 Task: Search for the email with the subject Request for a reference check logged in from softage.1@softage.net with the filter, email from softage.5@softage.net and a new filter,  Delete it 
Action: Mouse moved to (879, 98)
Screenshot: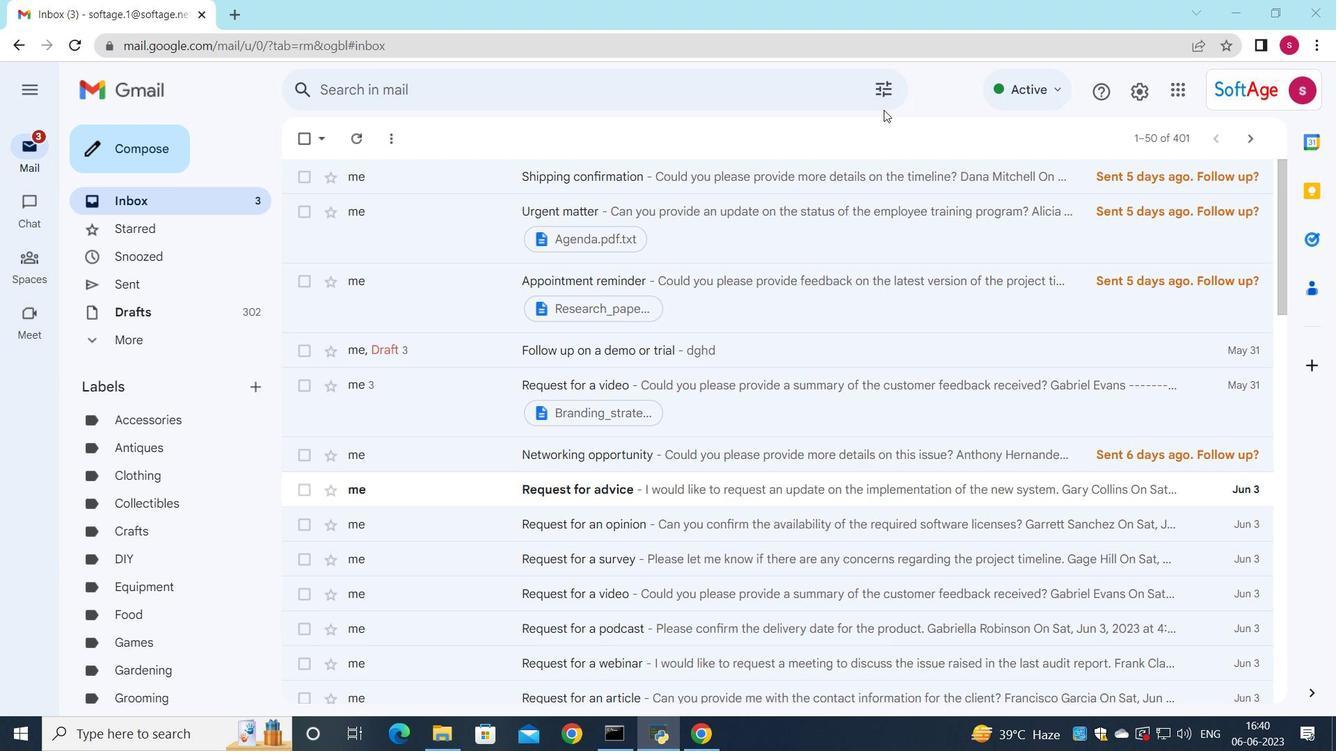 
Action: Mouse pressed left at (879, 98)
Screenshot: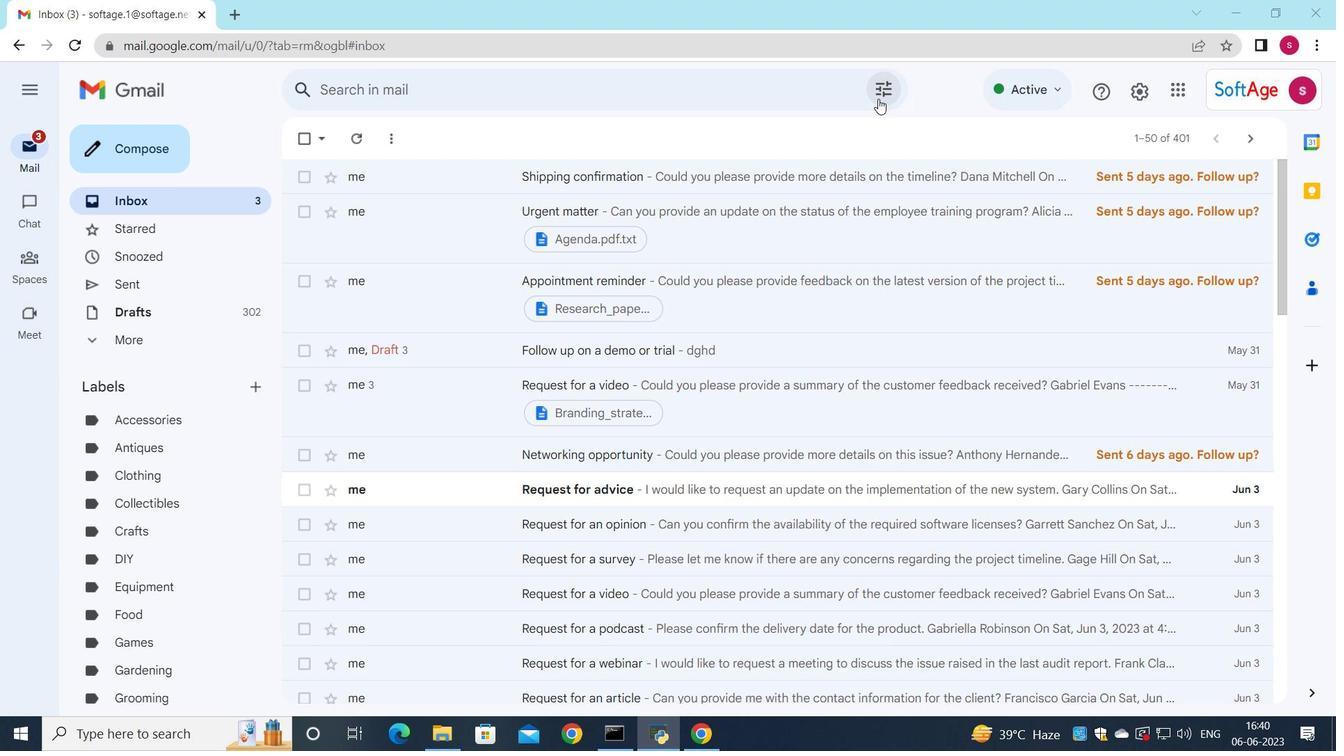 
Action: Mouse moved to (675, 153)
Screenshot: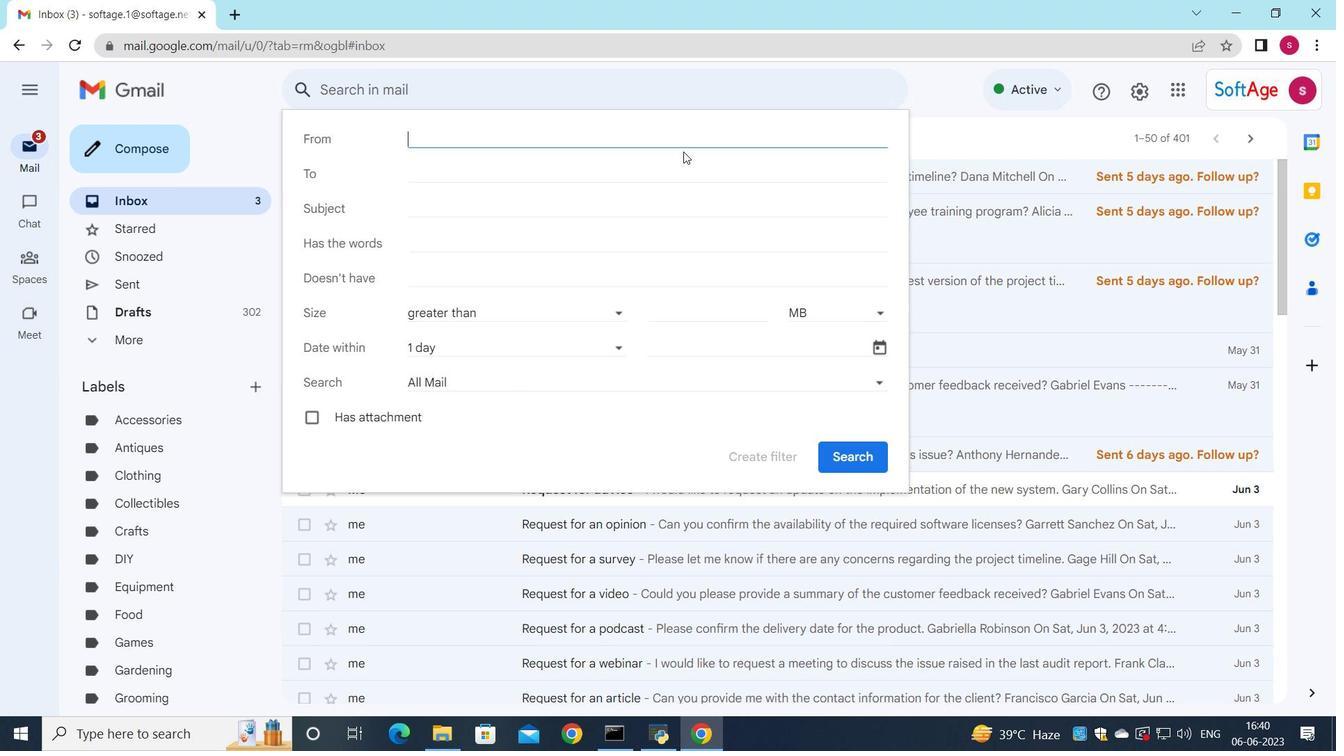 
Action: Key pressed s
Screenshot: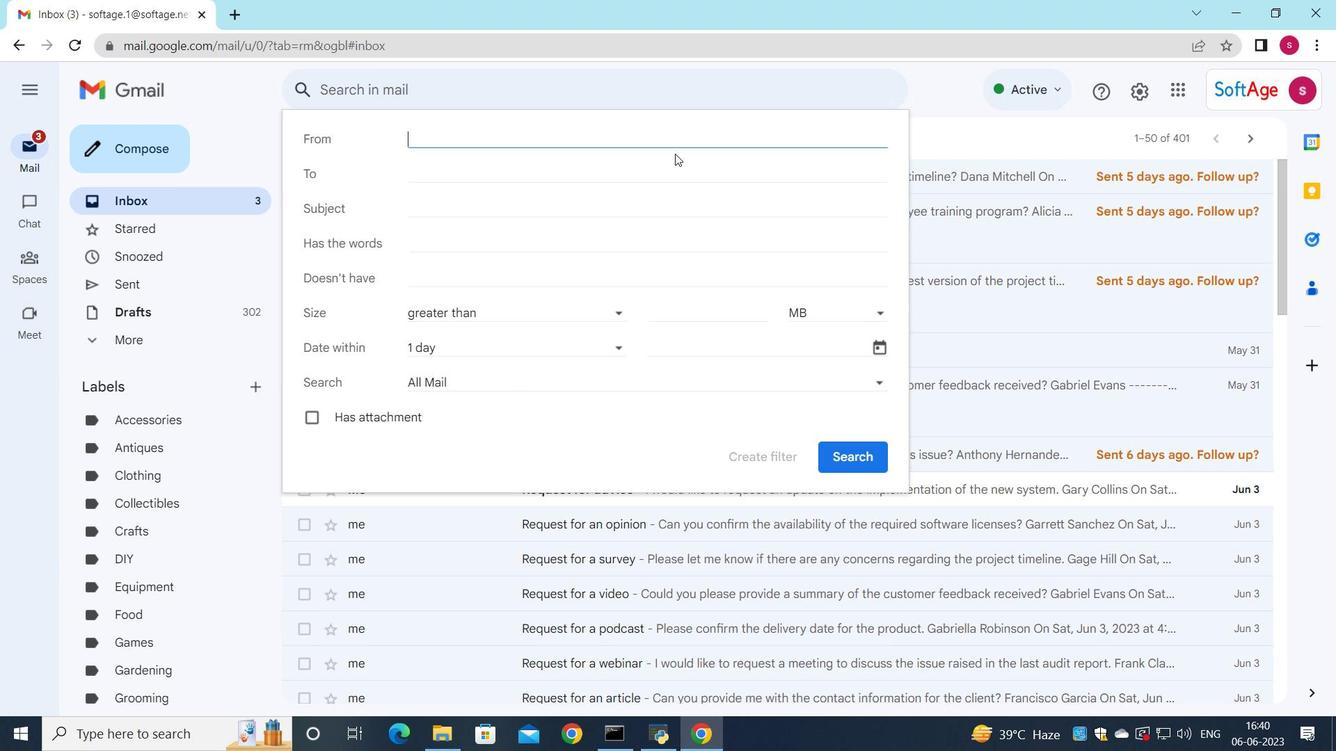 
Action: Mouse moved to (606, 179)
Screenshot: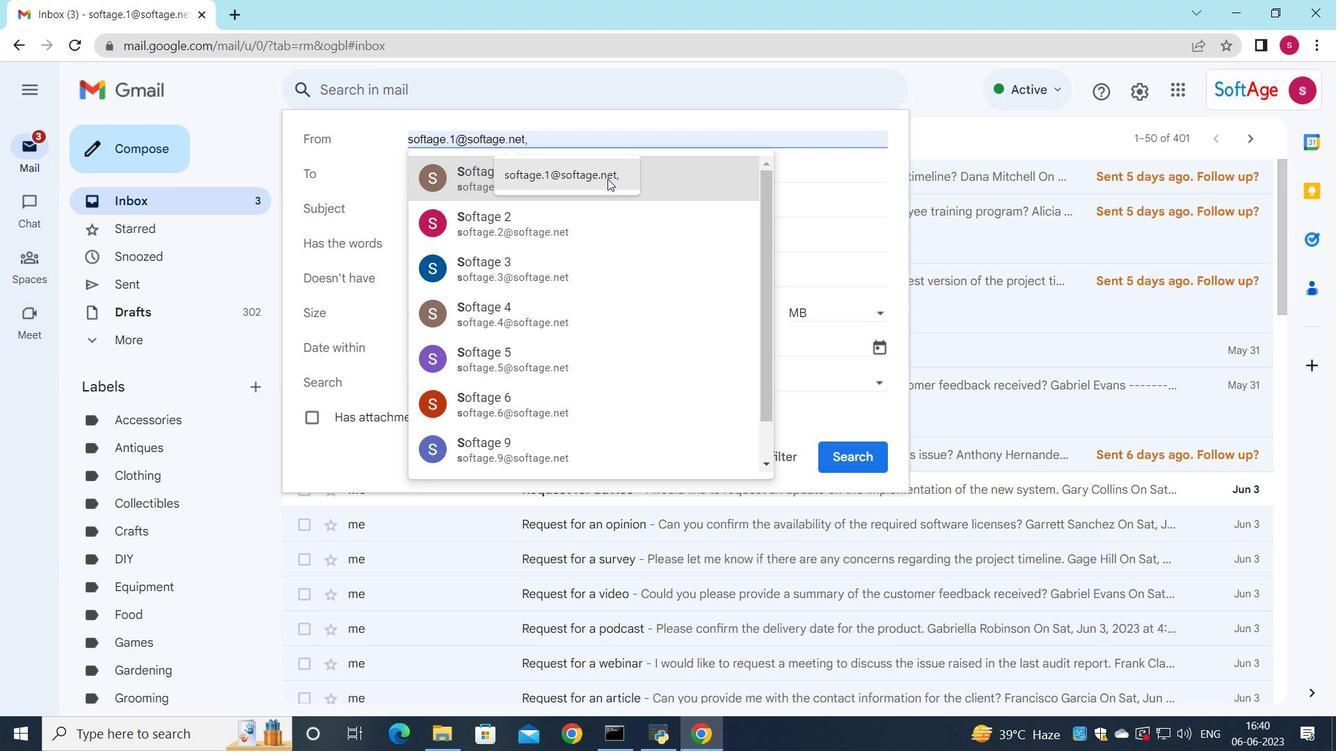 
Action: Mouse pressed left at (606, 179)
Screenshot: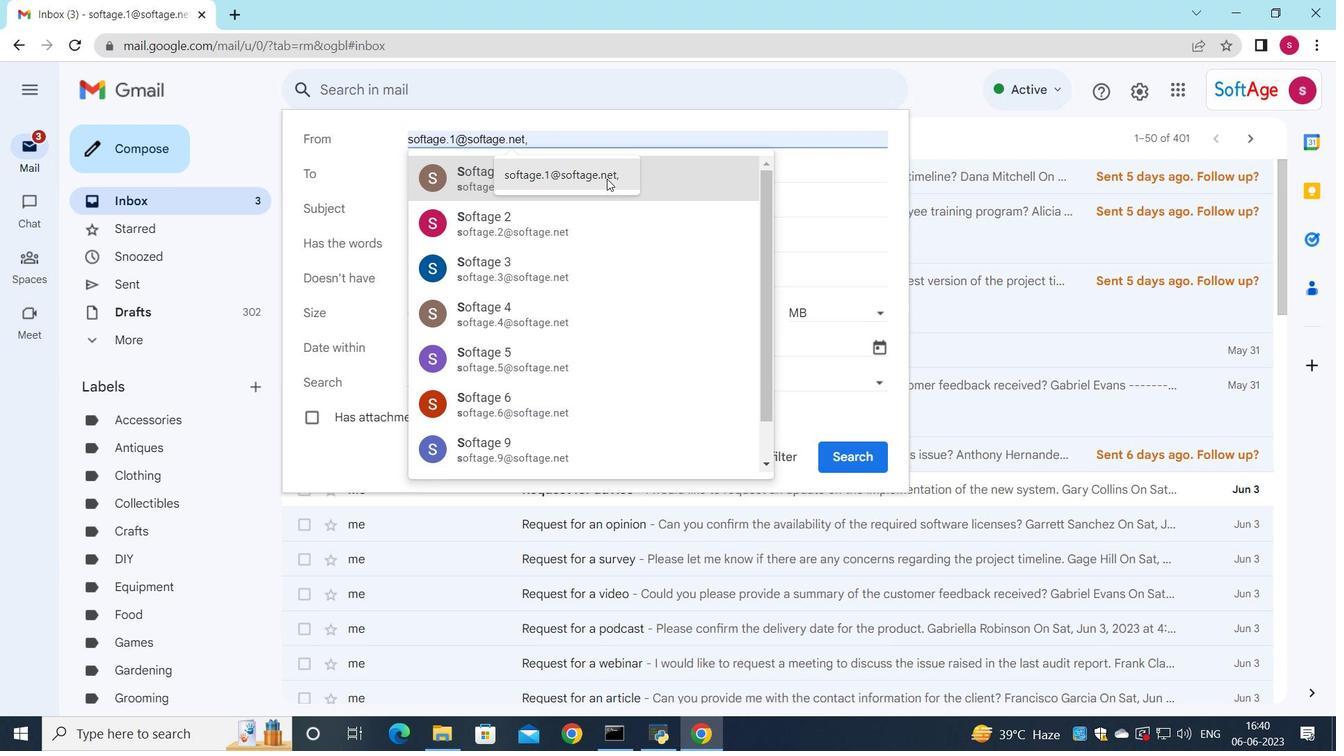 
Action: Mouse moved to (507, 174)
Screenshot: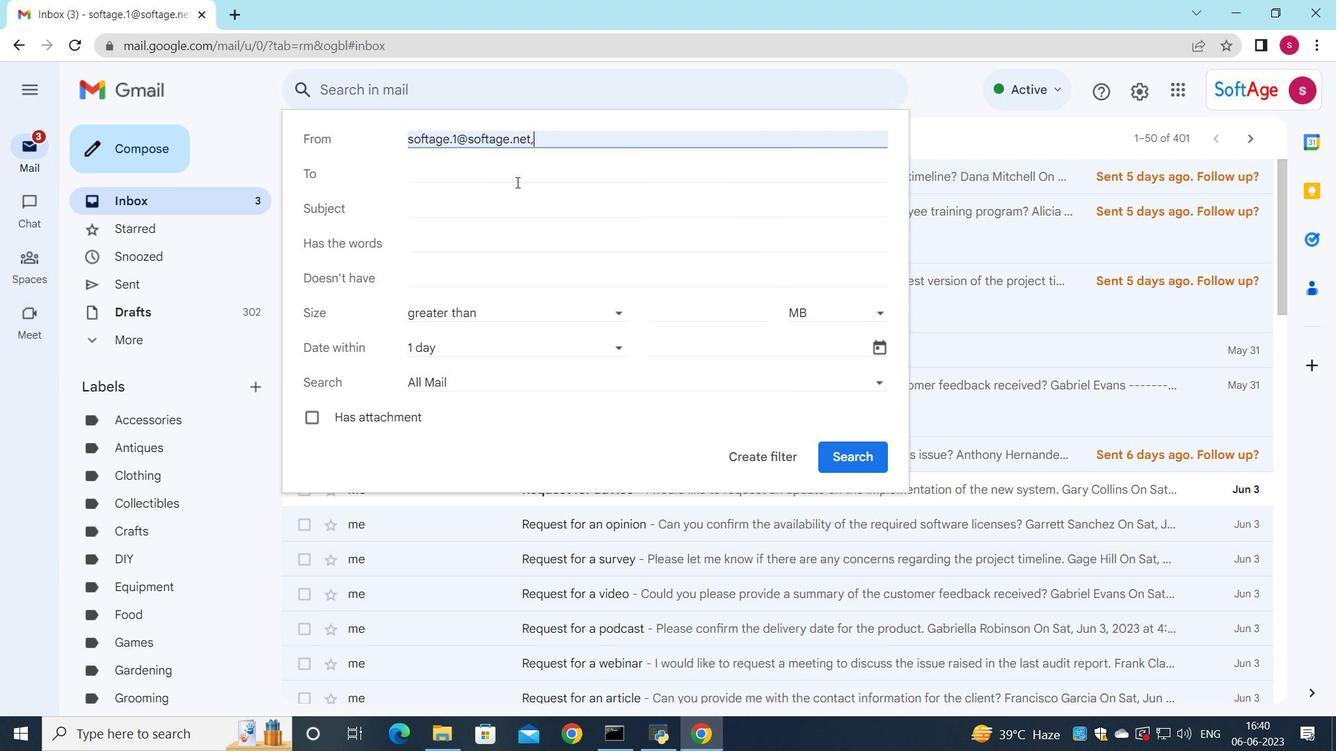 
Action: Mouse pressed left at (507, 174)
Screenshot: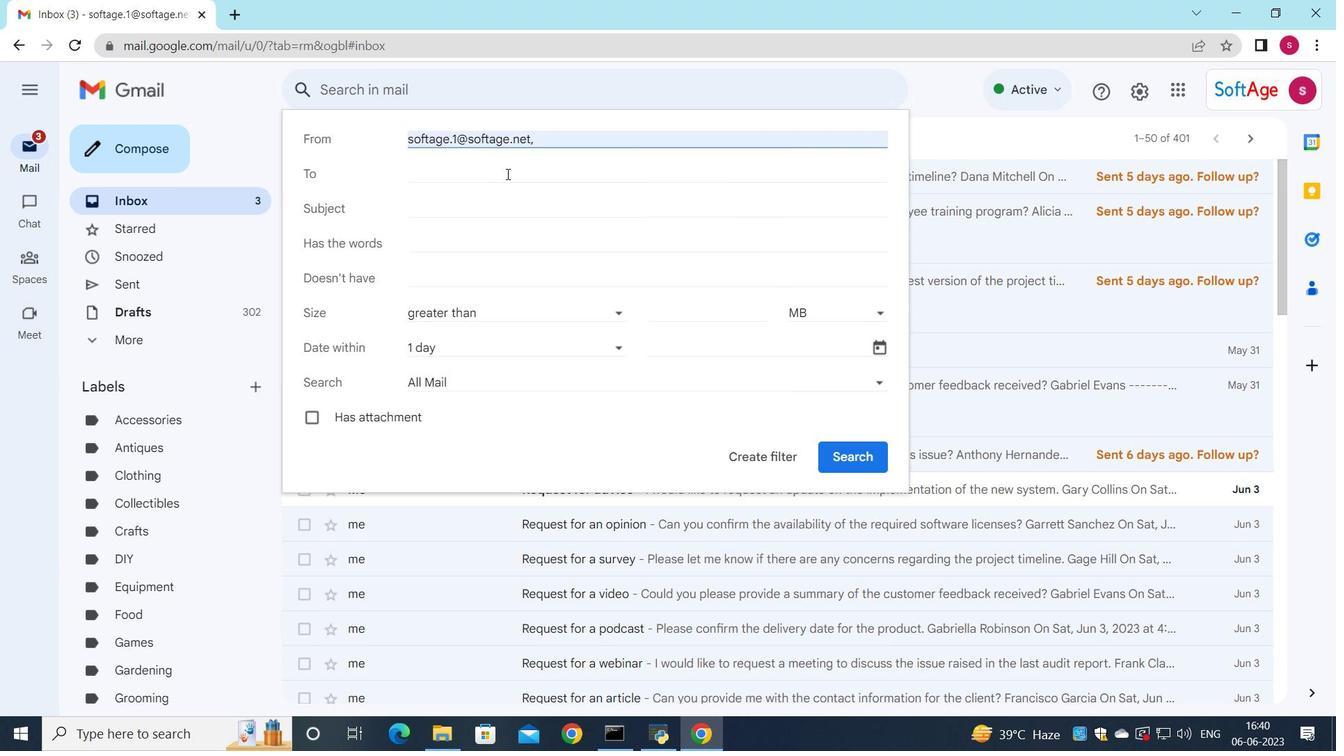 
Action: Mouse moved to (523, 183)
Screenshot: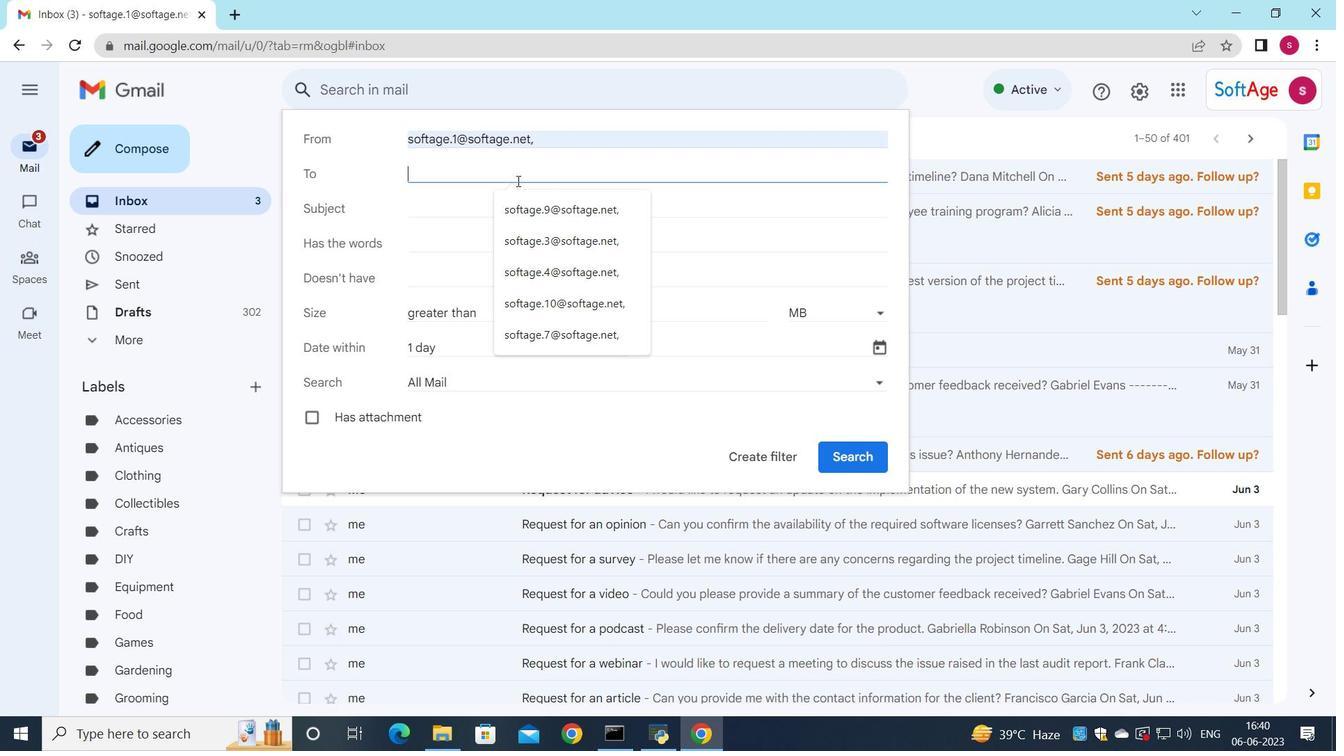 
Action: Key pressed s
Screenshot: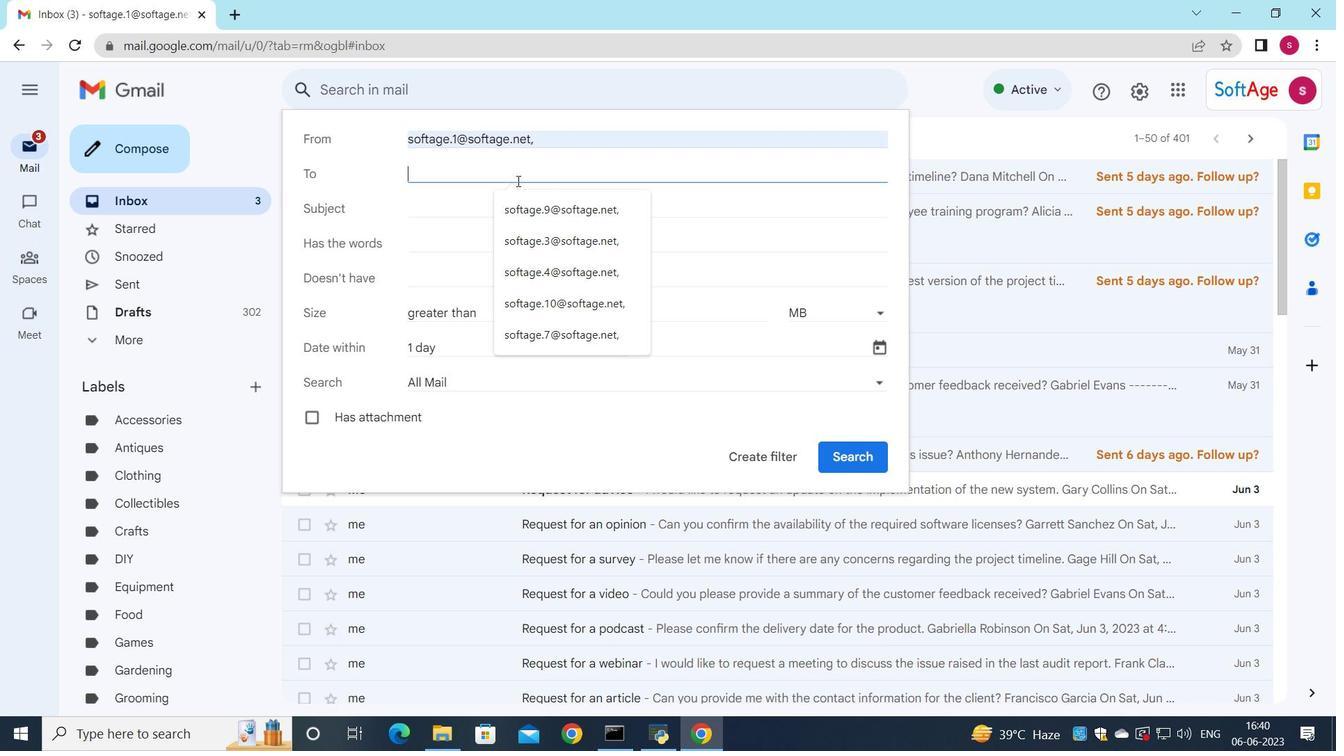 
Action: Mouse moved to (471, 384)
Screenshot: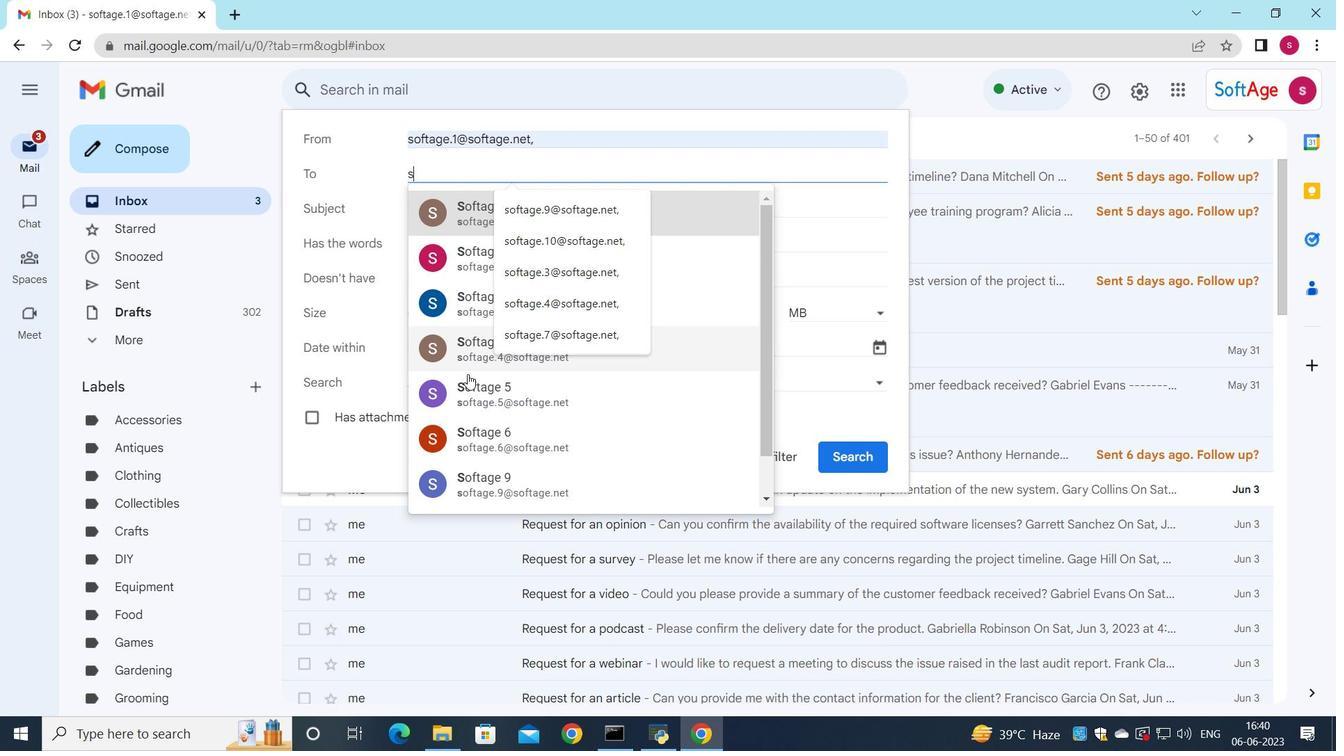 
Action: Mouse pressed left at (471, 384)
Screenshot: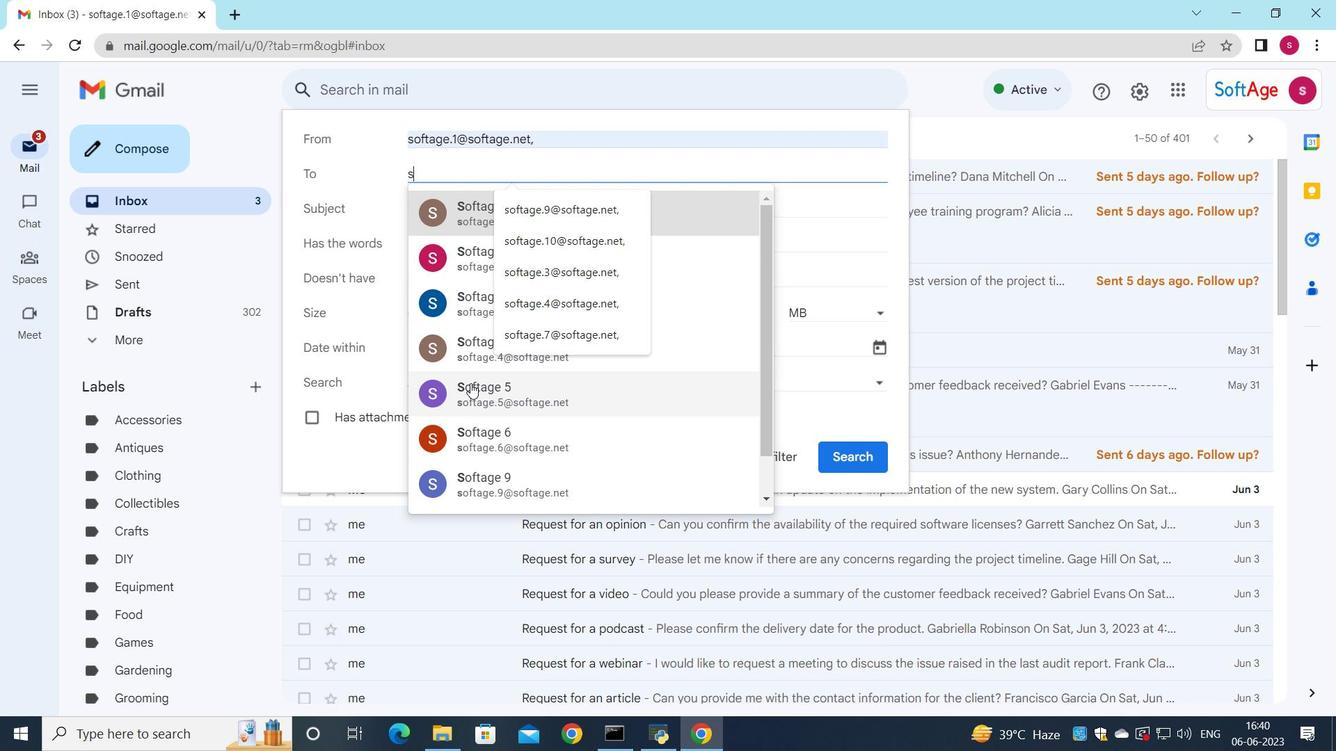 
Action: Mouse moved to (432, 205)
Screenshot: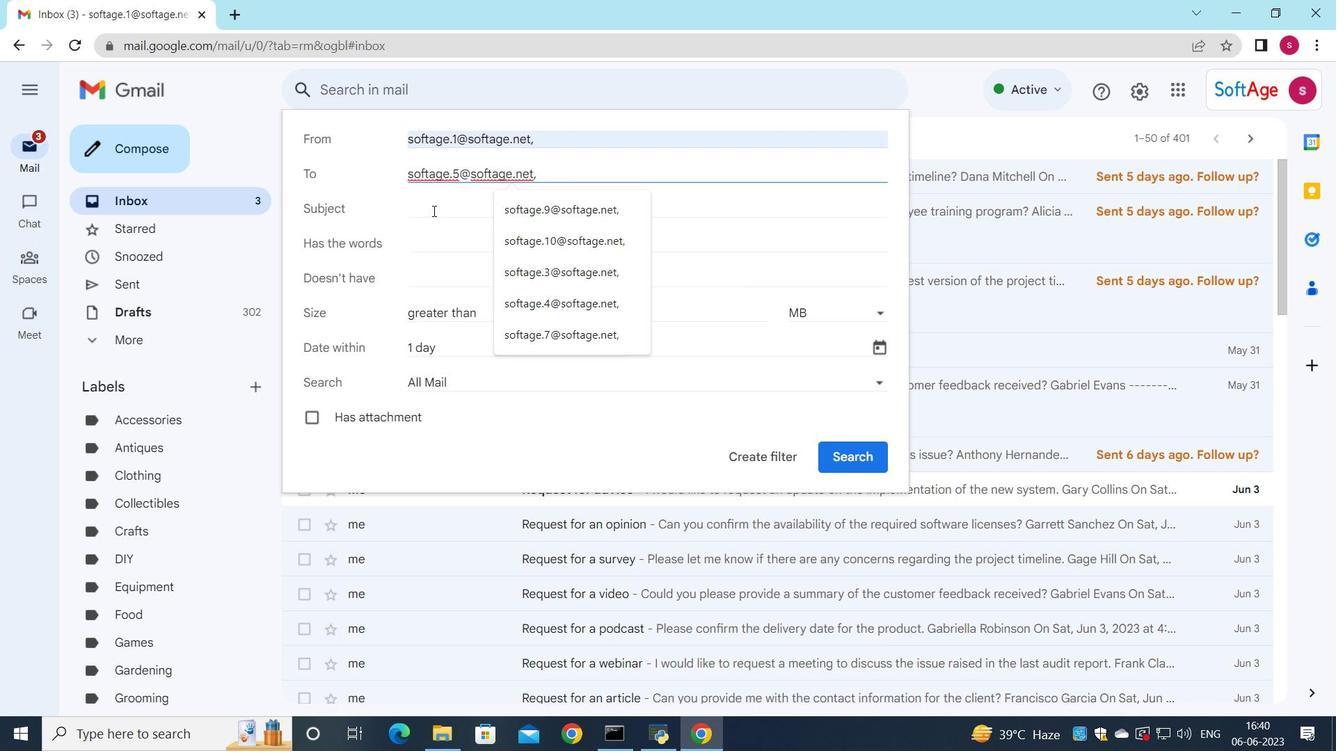 
Action: Mouse pressed left at (432, 205)
Screenshot: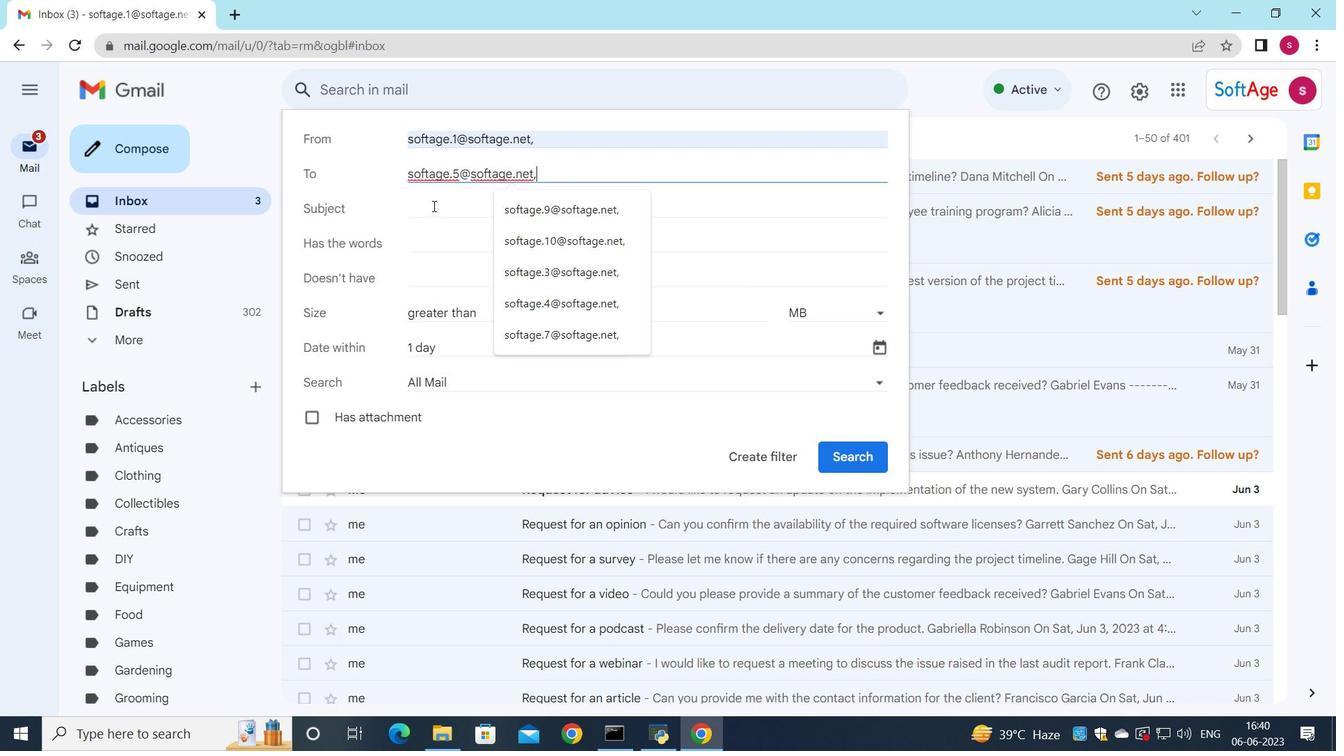 
Action: Key pressed <Key.shift>Request<Key.space>for<Key.space>a<Key.space>reference<Key.space>check
Screenshot: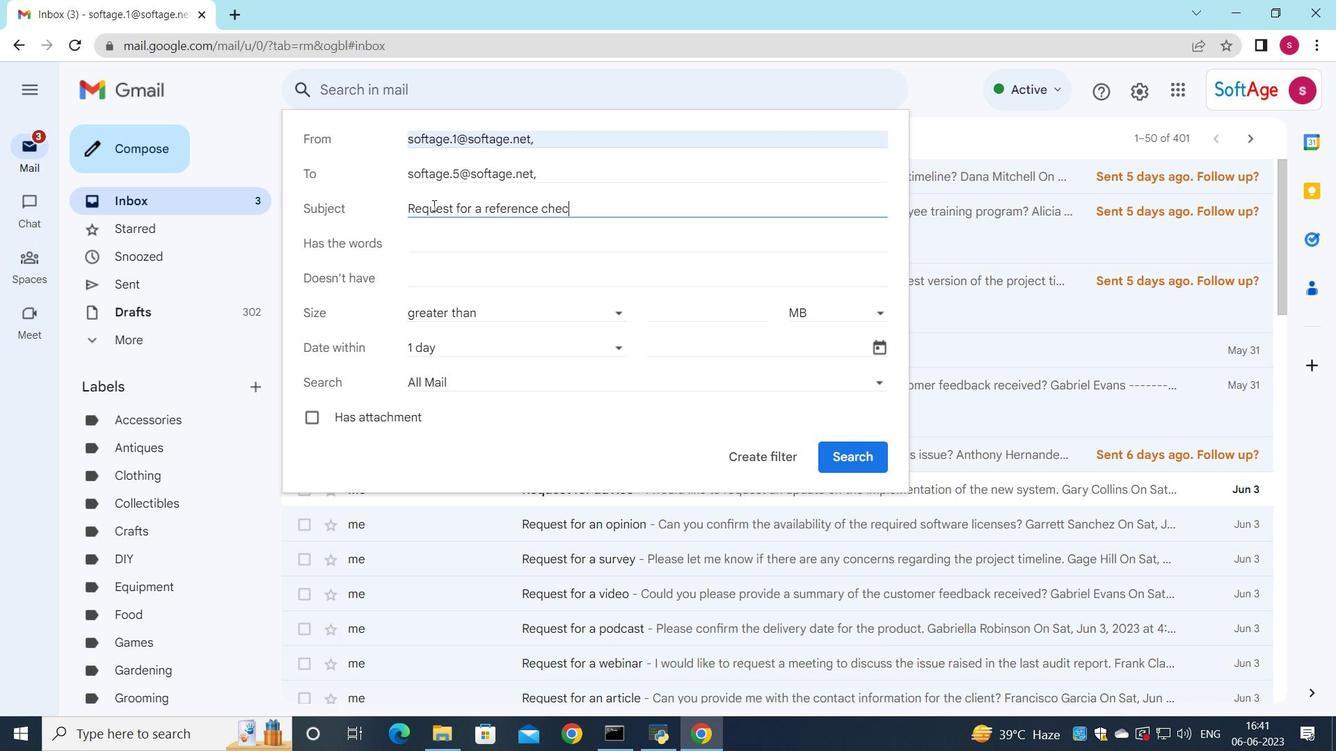 
Action: Mouse moved to (567, 352)
Screenshot: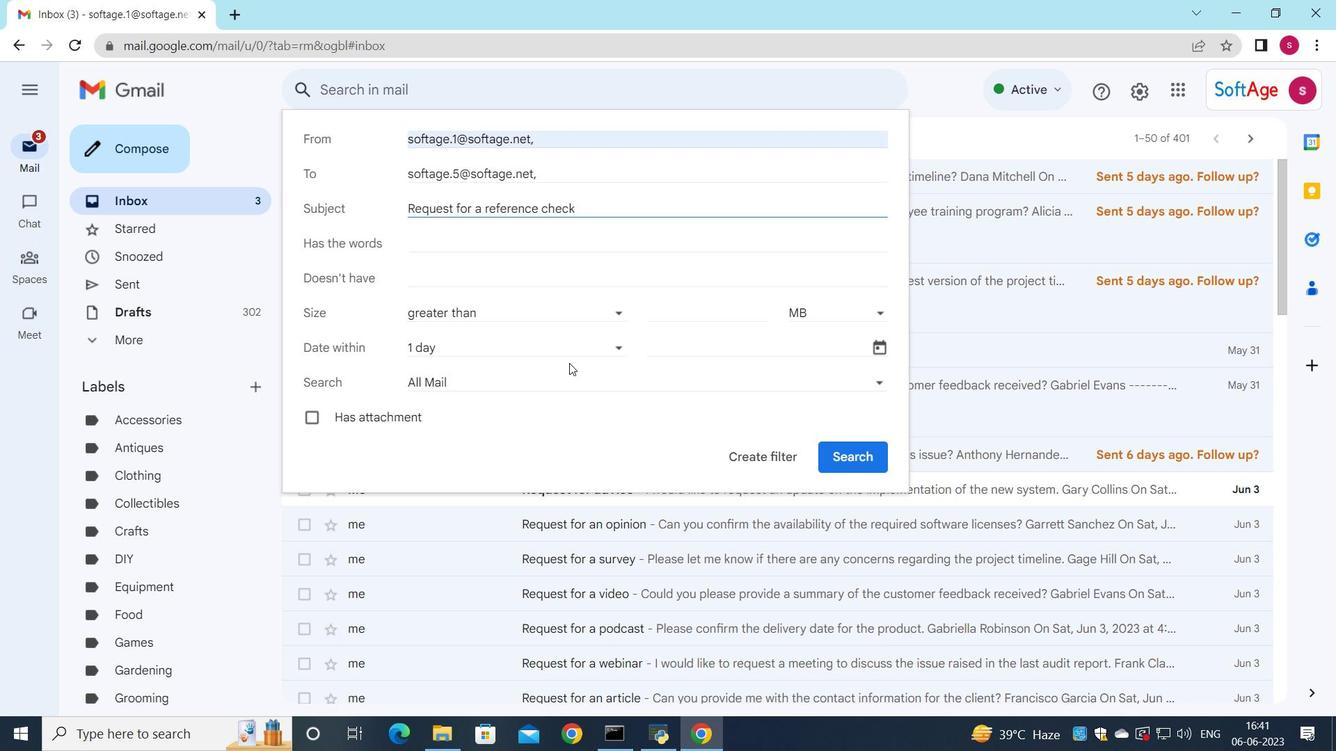 
Action: Mouse pressed left at (567, 352)
Screenshot: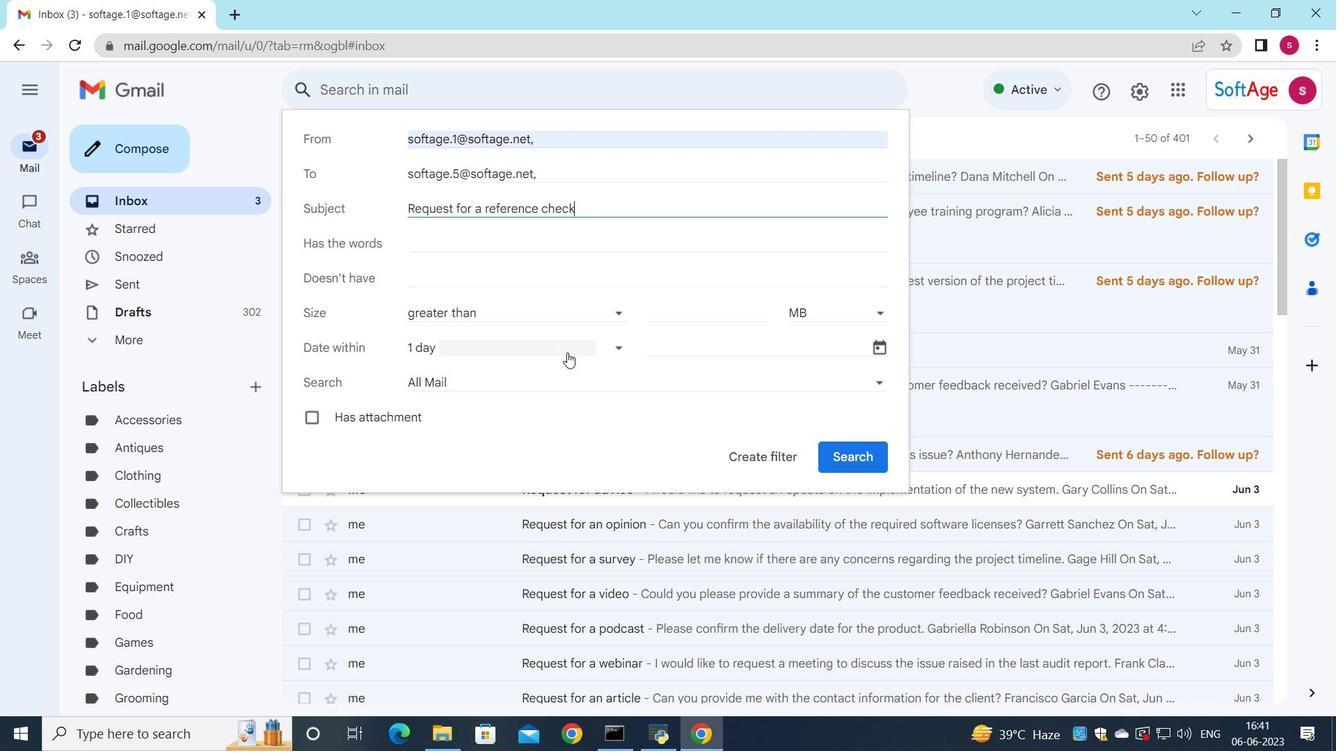 
Action: Mouse moved to (506, 547)
Screenshot: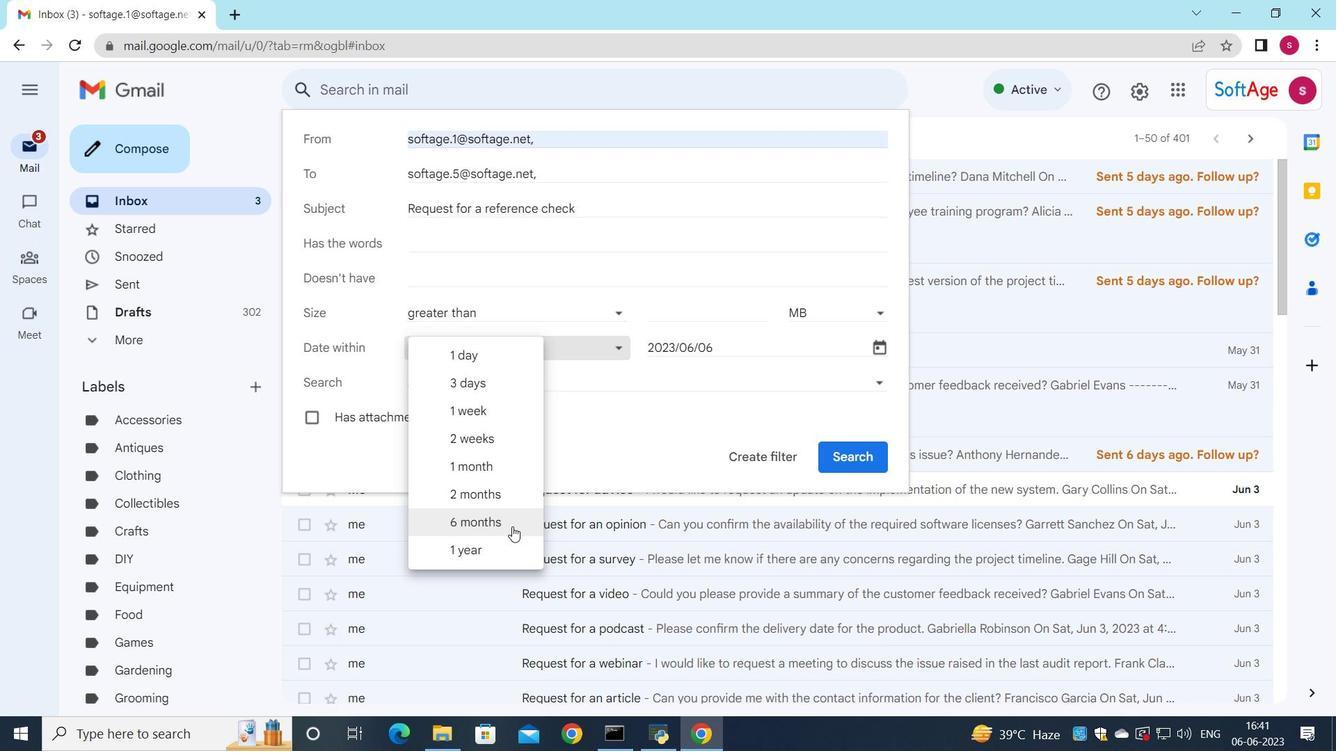 
Action: Mouse pressed left at (506, 547)
Screenshot: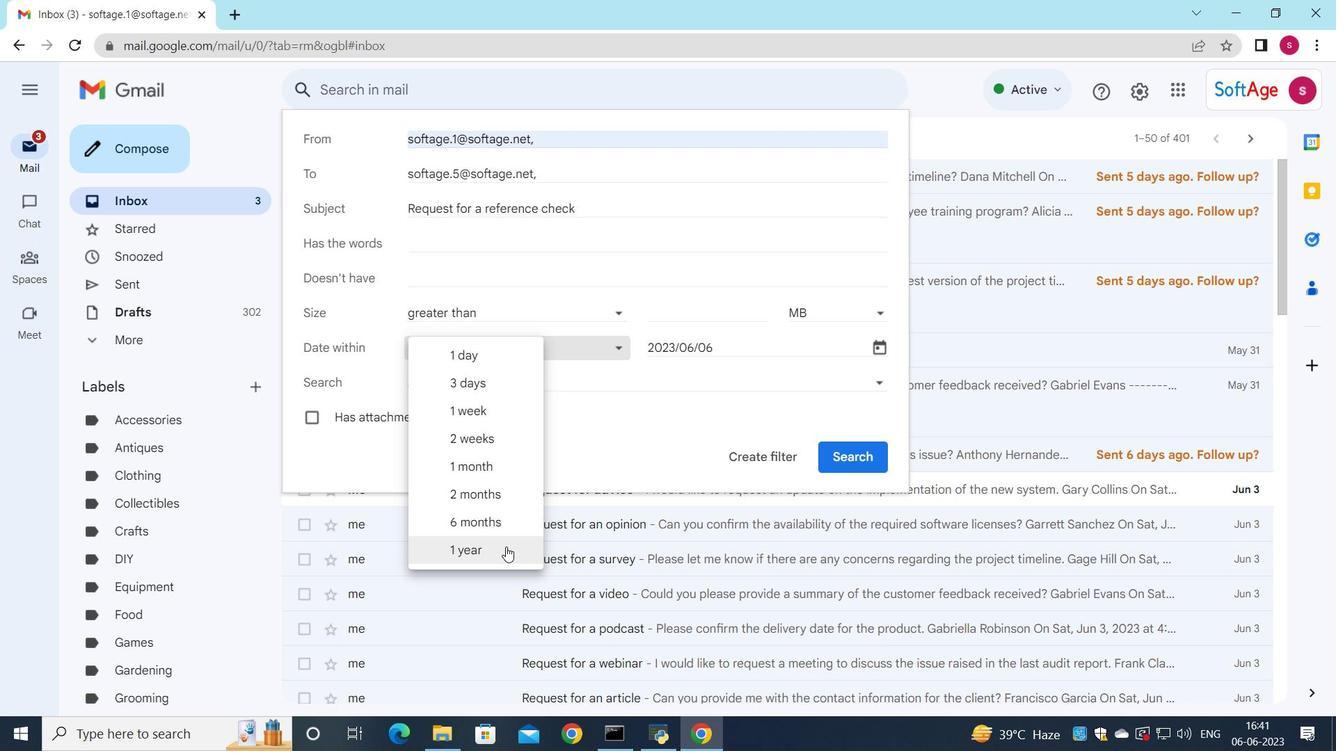 
Action: Mouse moved to (783, 455)
Screenshot: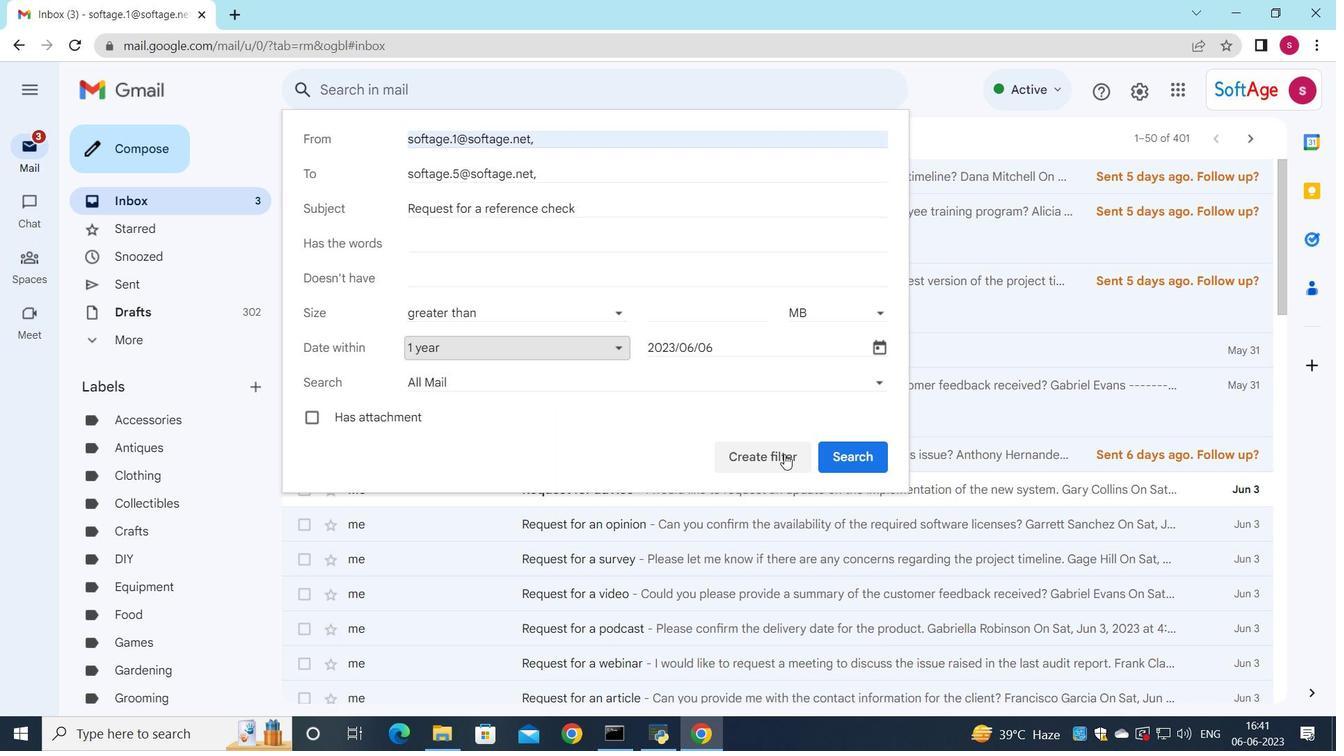 
Action: Mouse pressed left at (783, 455)
Screenshot: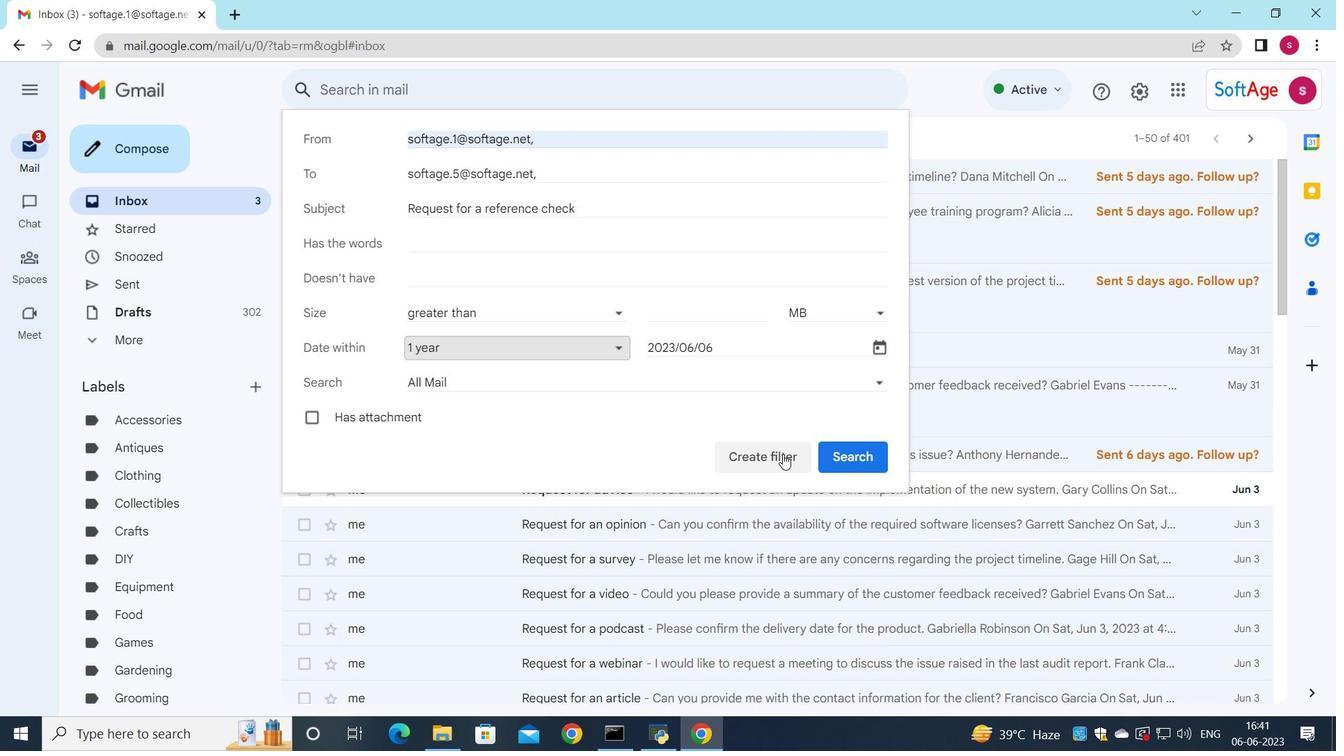 
Action: Mouse moved to (329, 306)
Screenshot: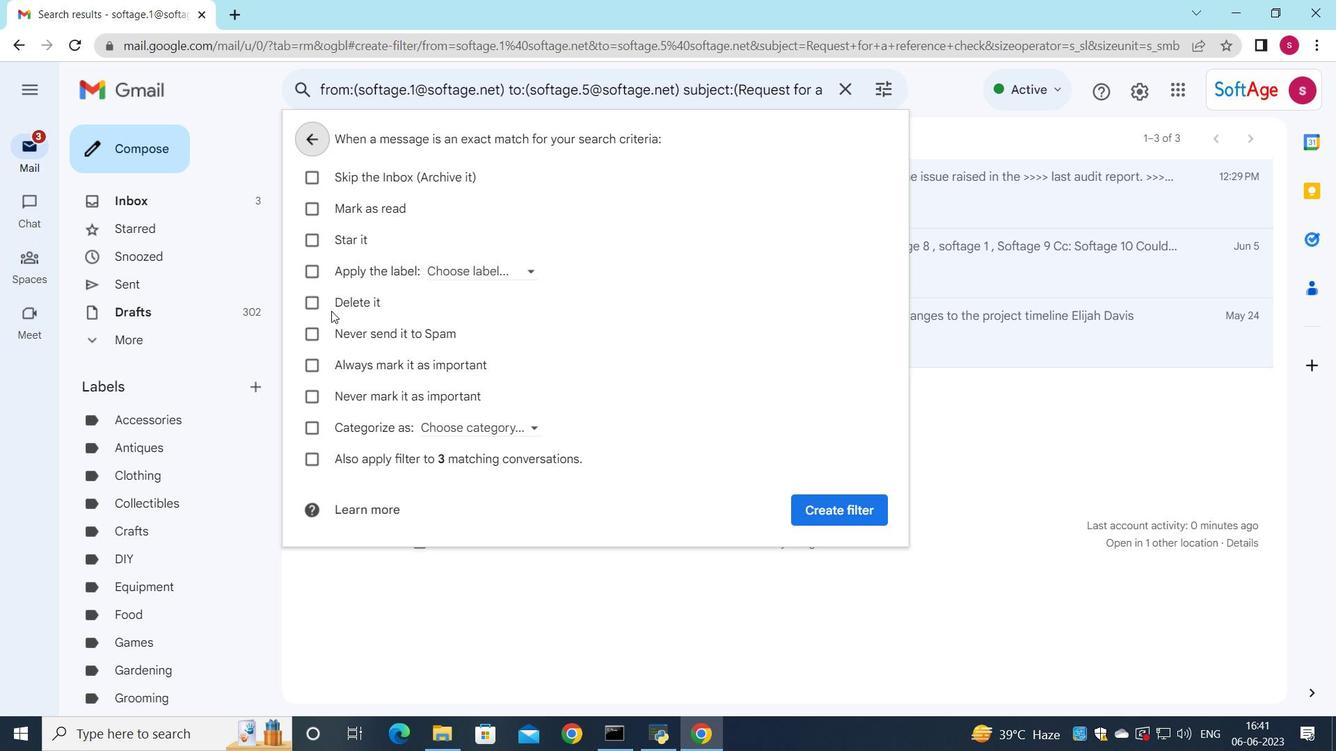 
Action: Mouse pressed left at (329, 306)
Screenshot: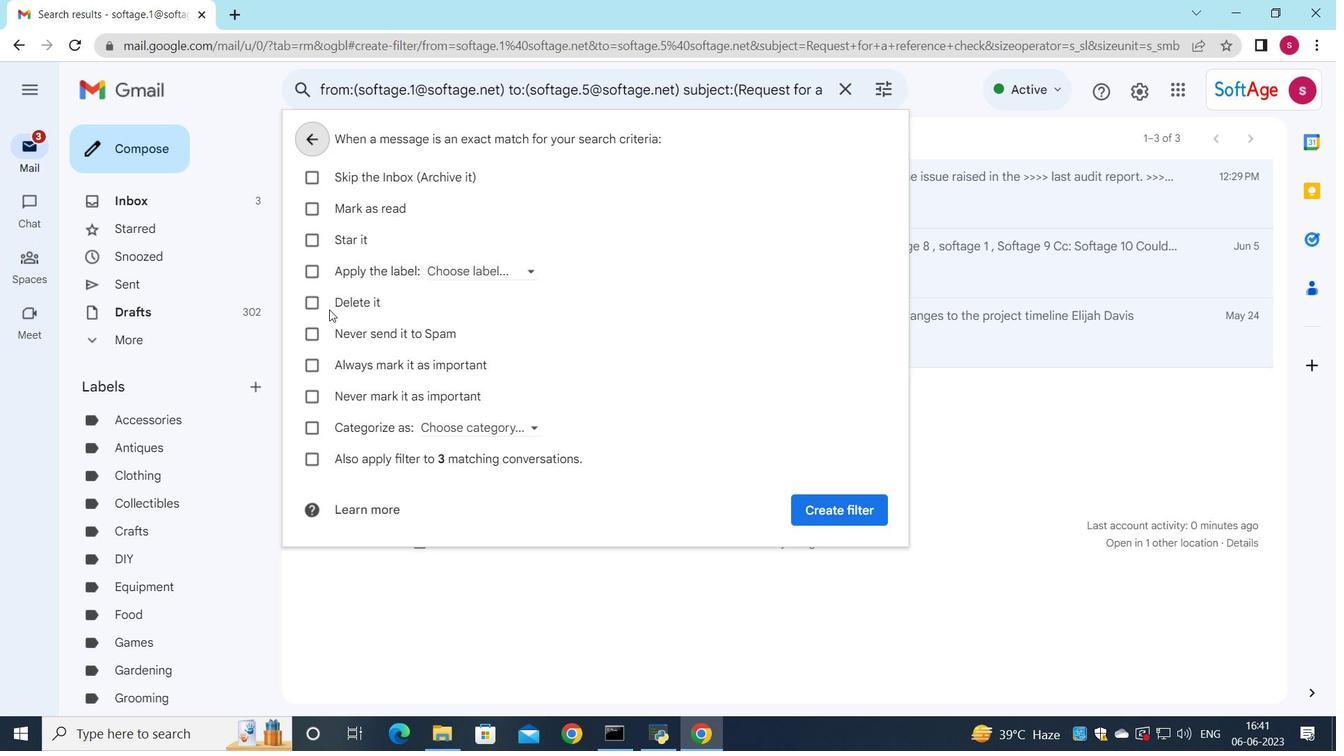 
Action: Mouse moved to (815, 504)
Screenshot: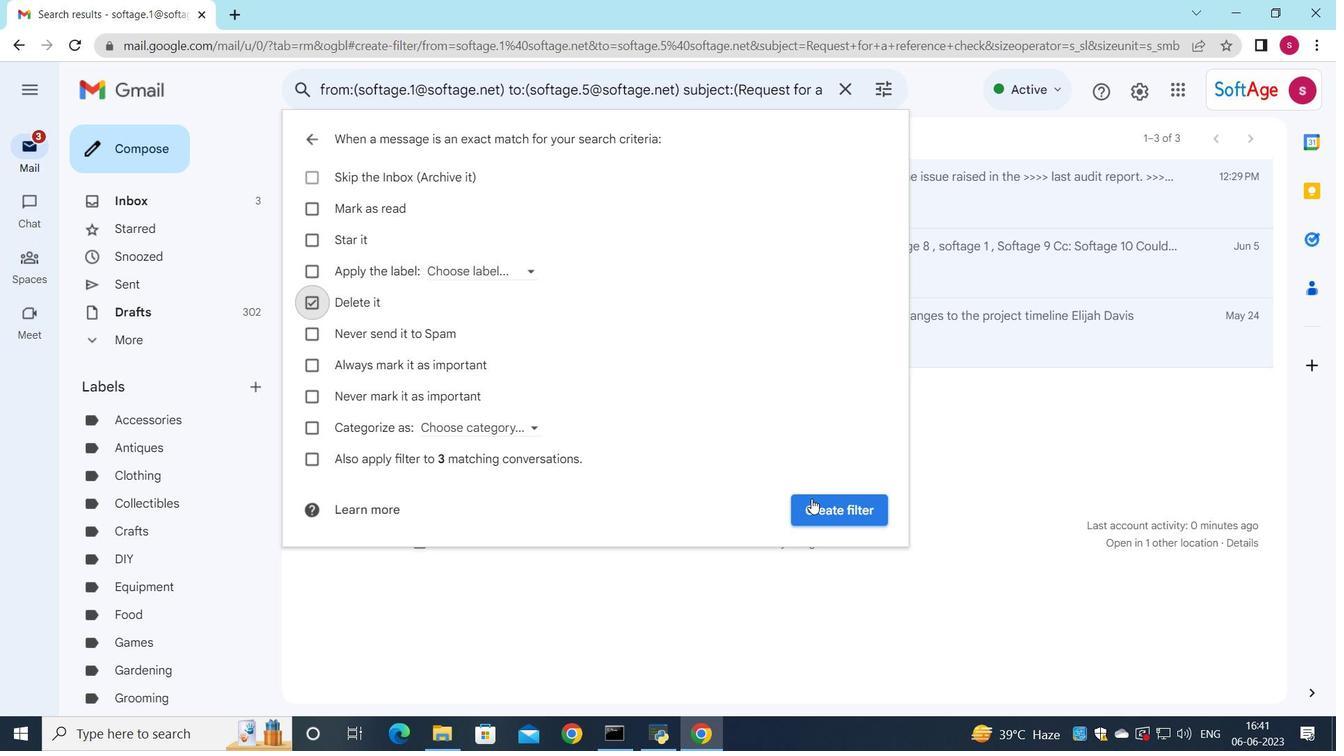 
Action: Mouse pressed left at (815, 504)
Screenshot: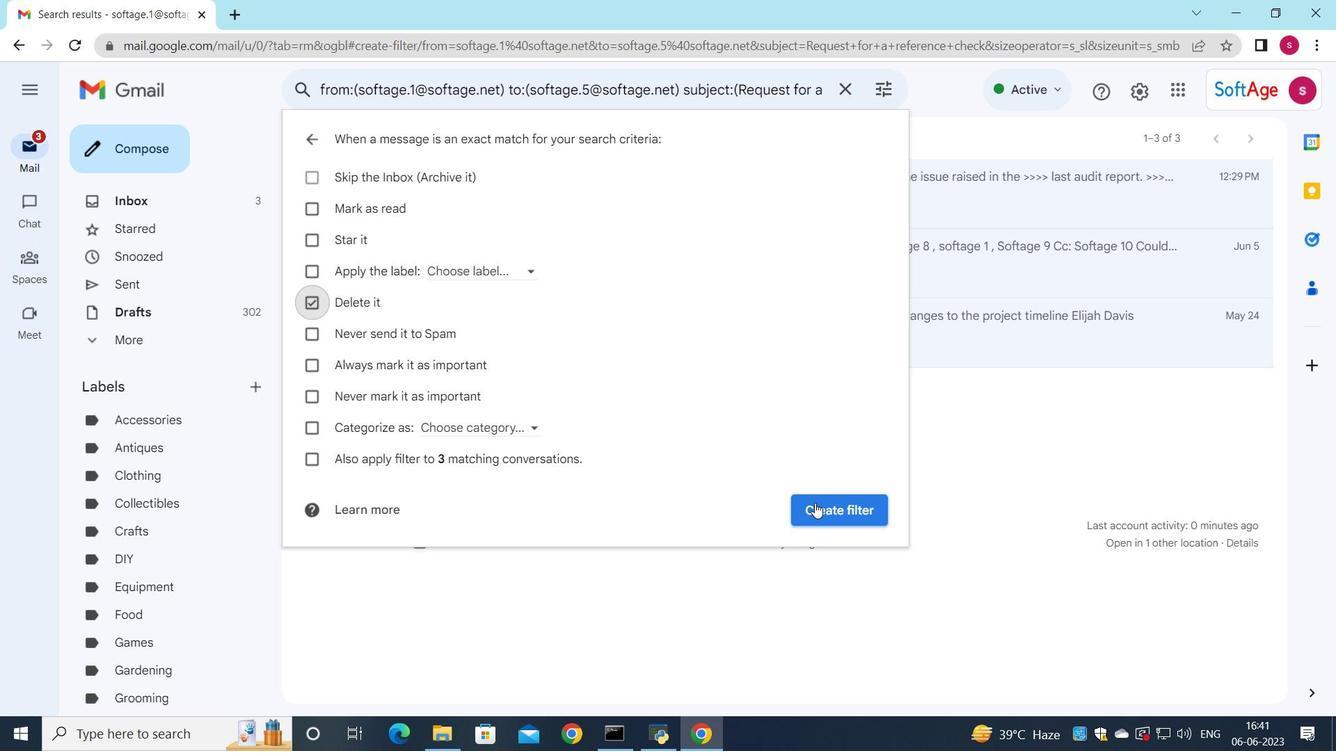 
Action: Mouse moved to (748, 467)
Screenshot: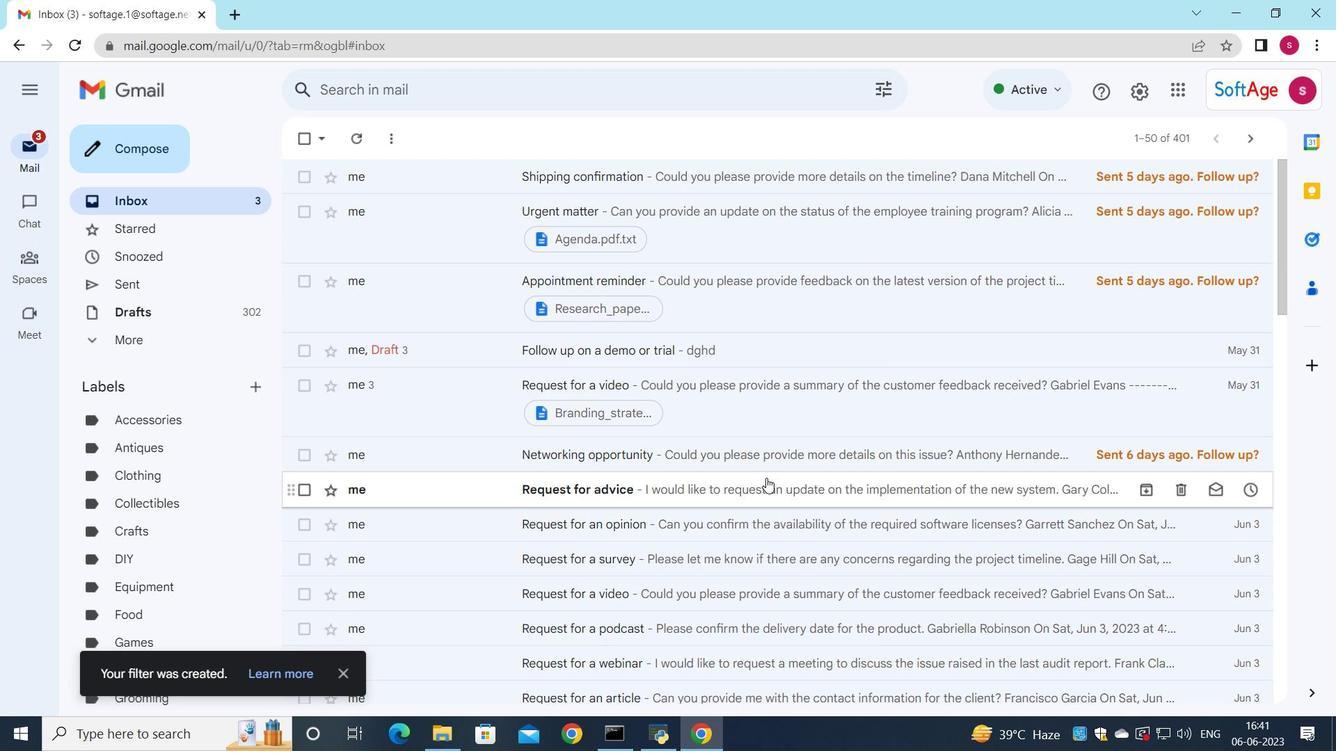 
